 Task: Set the "SRT latency (ms)" for "SRT Input" to 125."
Action: Mouse moved to (97, 13)
Screenshot: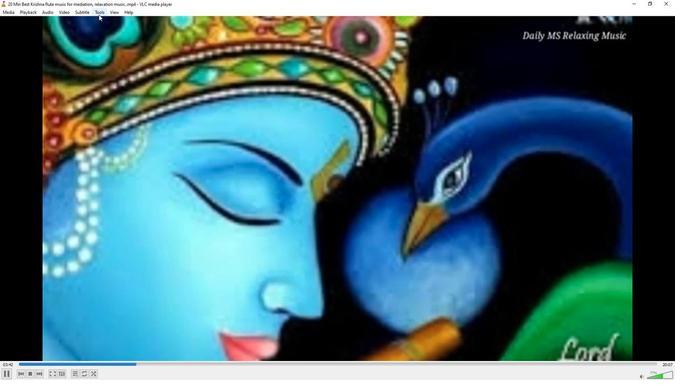 
Action: Mouse pressed left at (97, 13)
Screenshot: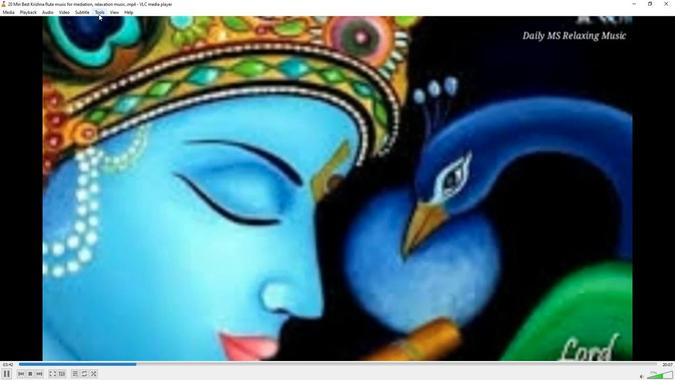 
Action: Mouse moved to (104, 94)
Screenshot: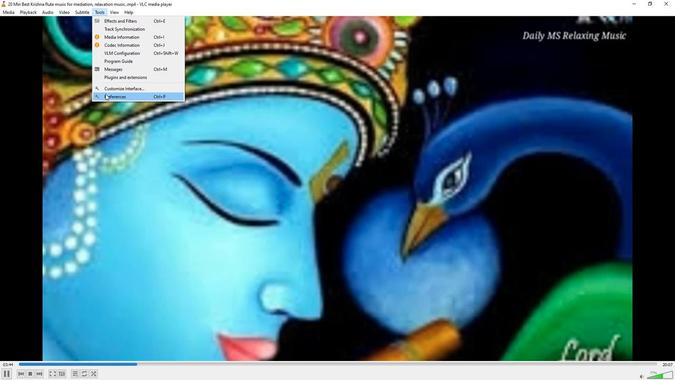 
Action: Mouse pressed left at (104, 94)
Screenshot: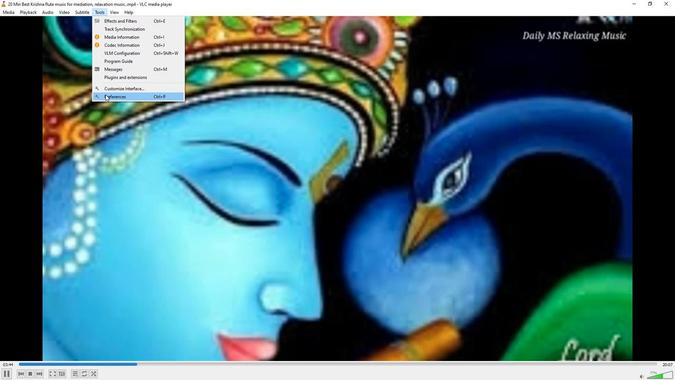 
Action: Mouse moved to (221, 310)
Screenshot: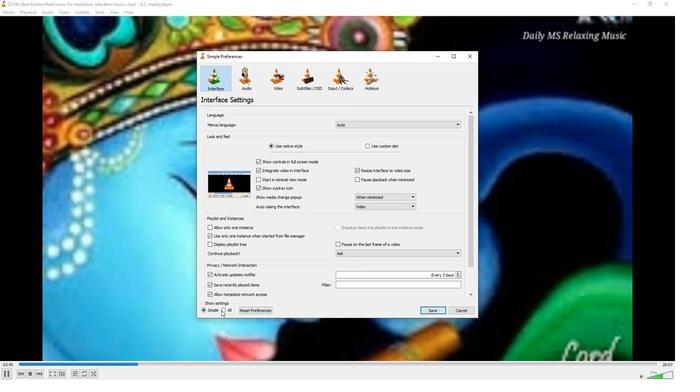
Action: Mouse pressed left at (221, 310)
Screenshot: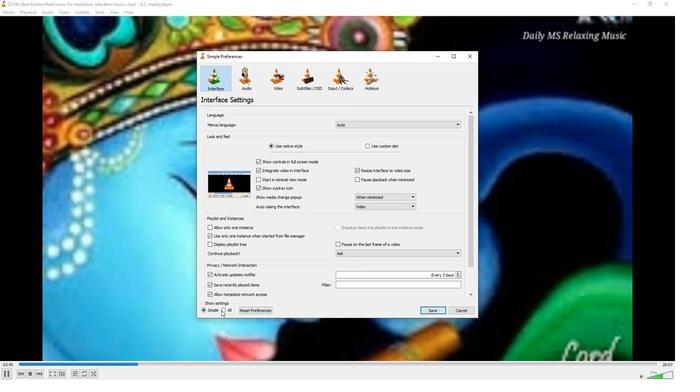 
Action: Mouse moved to (214, 190)
Screenshot: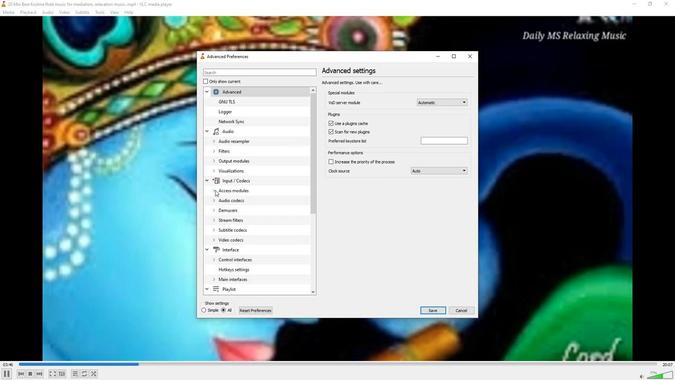 
Action: Mouse pressed left at (214, 190)
Screenshot: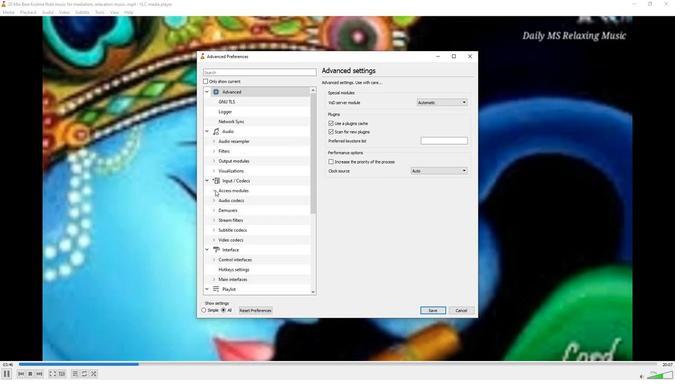 
Action: Mouse moved to (232, 232)
Screenshot: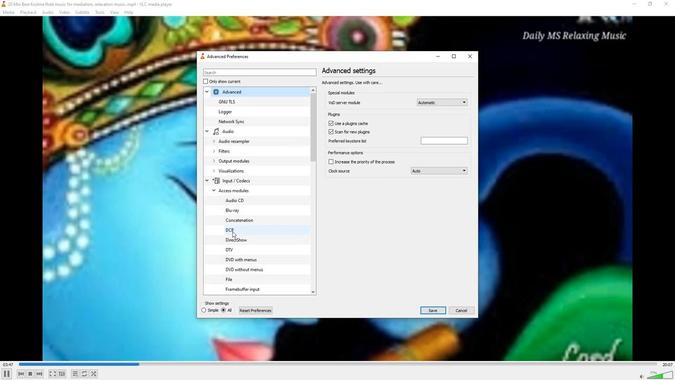 
Action: Mouse scrolled (232, 231) with delta (0, 0)
Screenshot: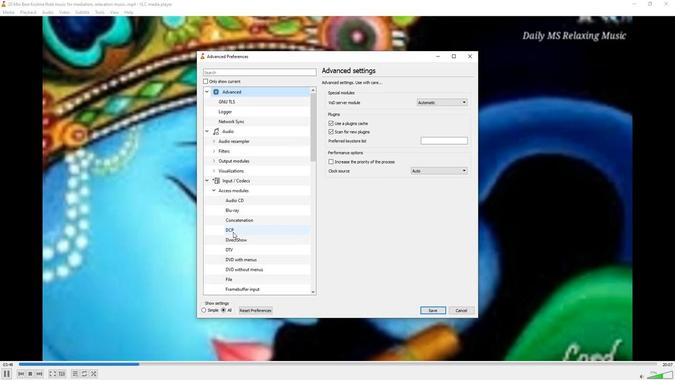 
Action: Mouse scrolled (232, 231) with delta (0, 0)
Screenshot: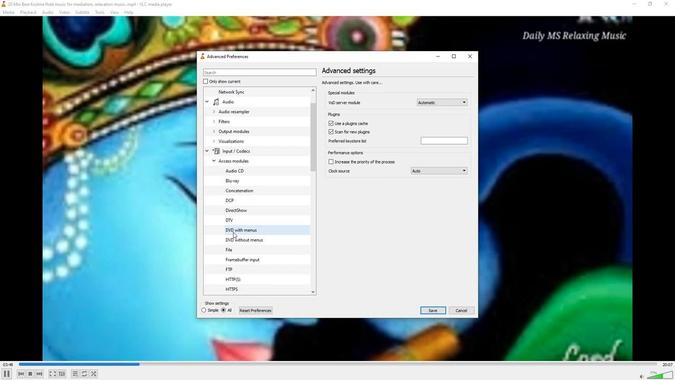 
Action: Mouse scrolled (232, 231) with delta (0, 0)
Screenshot: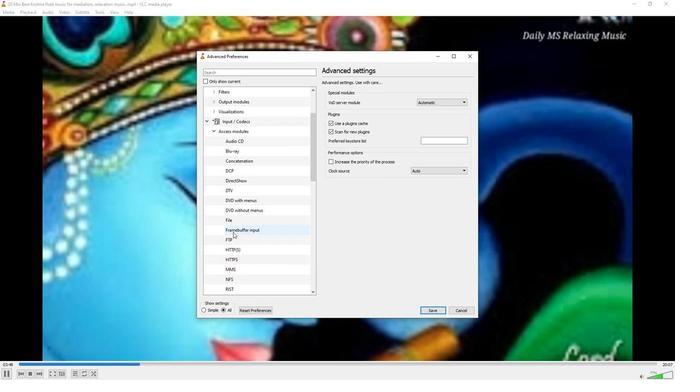 
Action: Mouse scrolled (232, 231) with delta (0, 0)
Screenshot: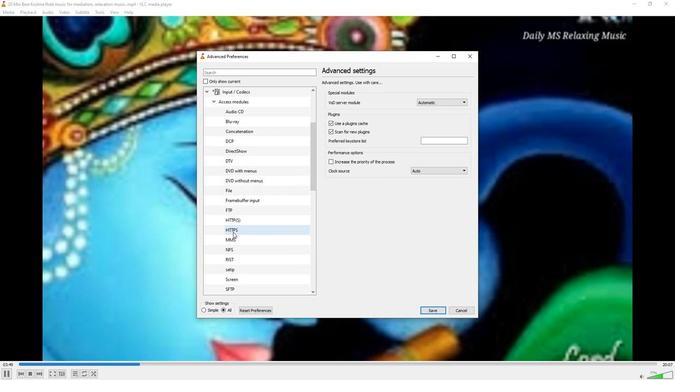 
Action: Mouse scrolled (232, 231) with delta (0, 0)
Screenshot: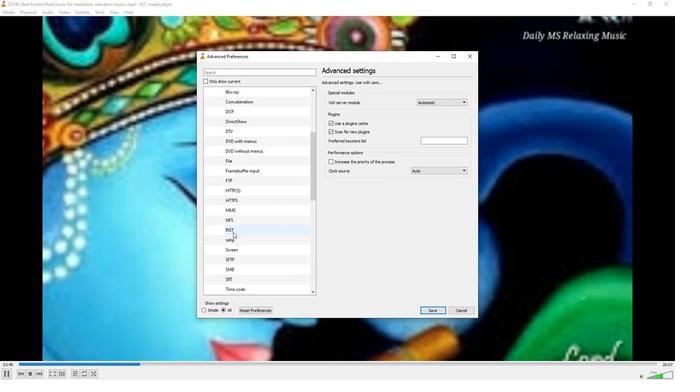 
Action: Mouse moved to (234, 248)
Screenshot: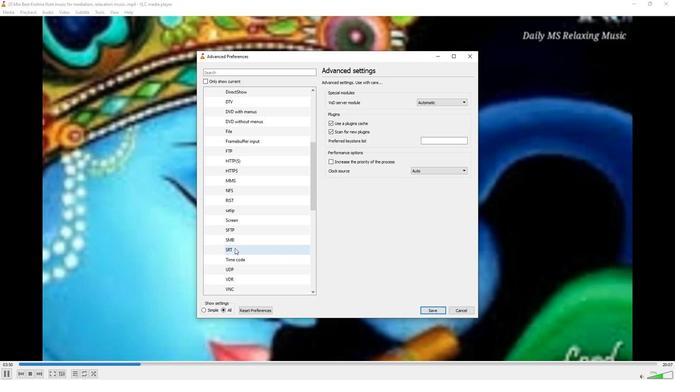 
Action: Mouse pressed left at (234, 248)
Screenshot: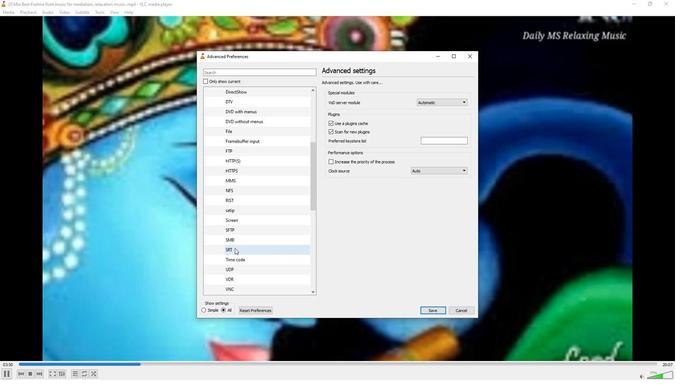 
Action: Mouse moved to (460, 104)
Screenshot: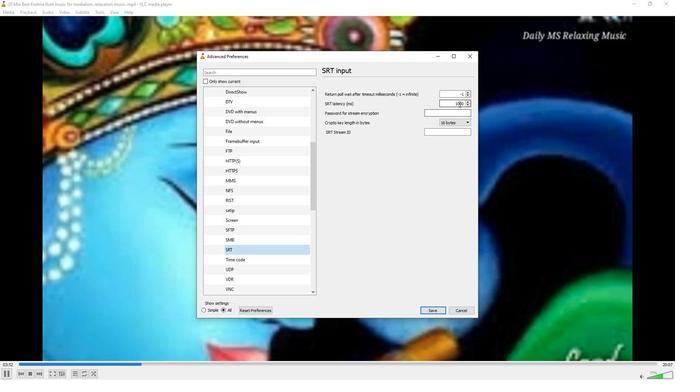 
Action: Mouse pressed left at (460, 104)
Screenshot: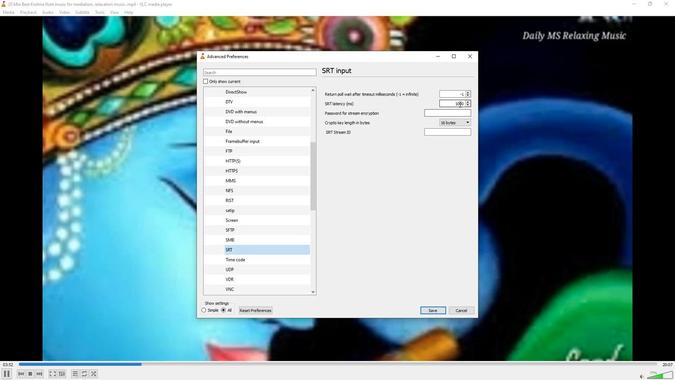 
Action: Mouse pressed left at (460, 104)
Screenshot: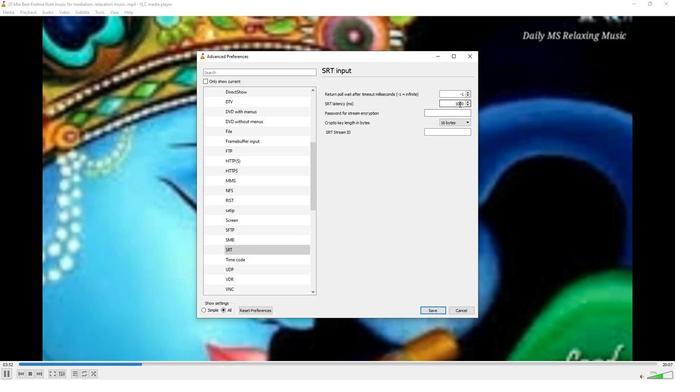 
Action: Key pressed 125
Screenshot: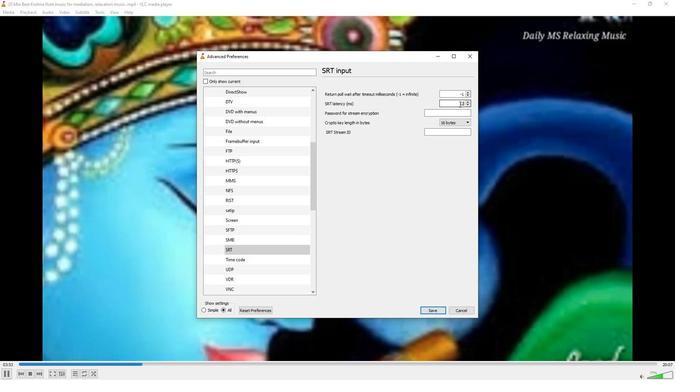 
Action: Mouse moved to (429, 104)
Screenshot: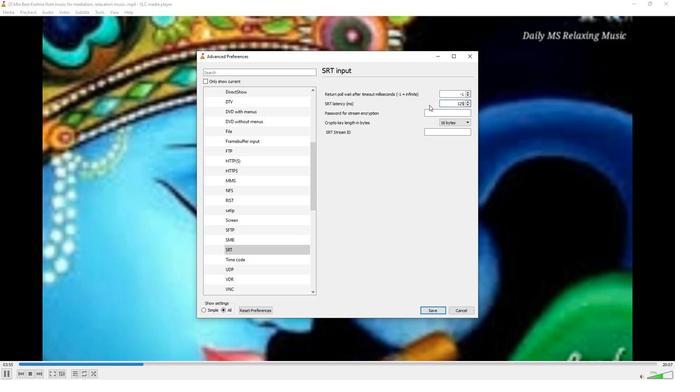 
Action: Mouse pressed left at (429, 104)
Screenshot: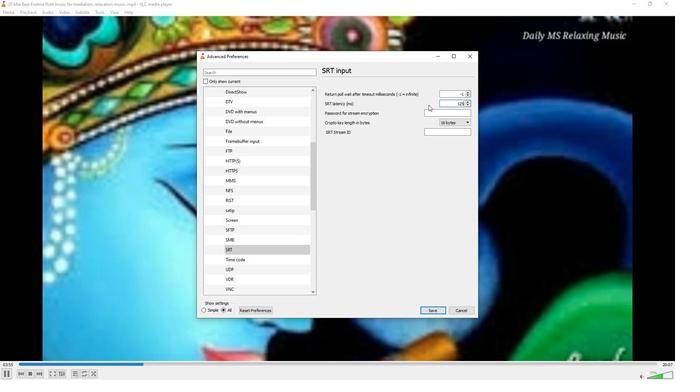 
